 Task: Create in the project TripleWorks and in the Backlog issue 'Data not being saved when expected' a child issue 'Kubernetes cluster node and pod optimization and testing', and assign it to team member softage.1@softage.net.
Action: Mouse moved to (174, 56)
Screenshot: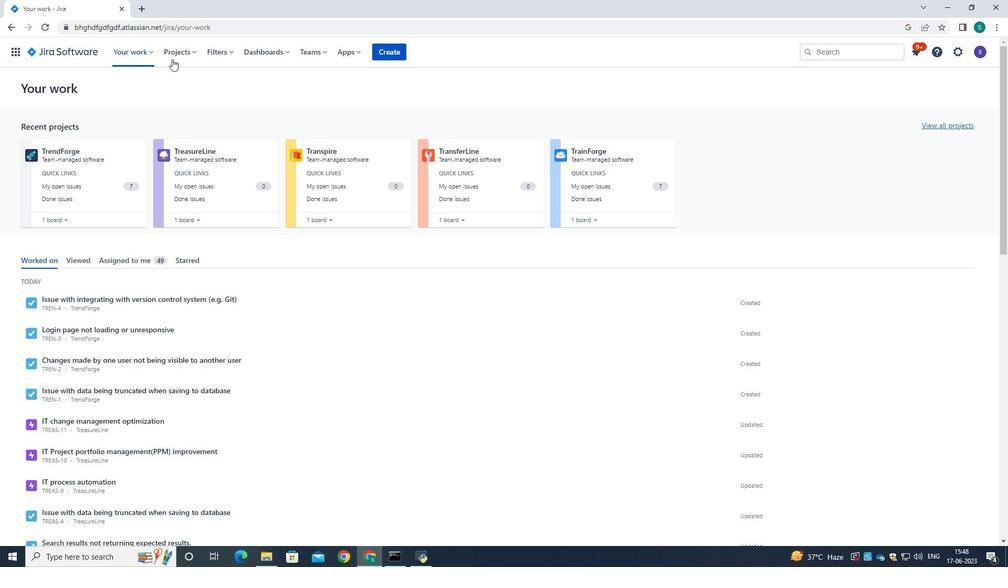 
Action: Mouse pressed left at (174, 56)
Screenshot: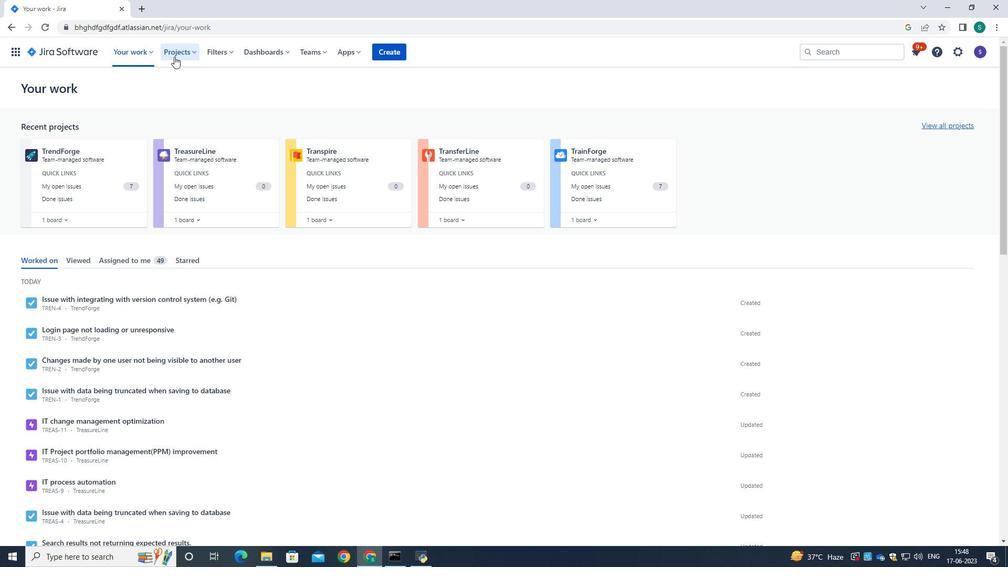 
Action: Mouse moved to (190, 101)
Screenshot: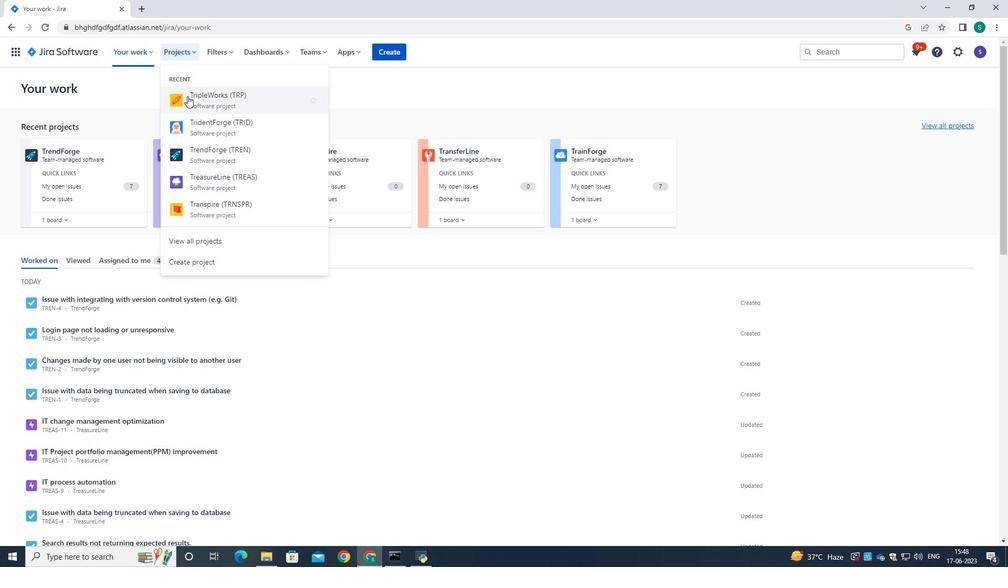 
Action: Mouse pressed left at (190, 101)
Screenshot: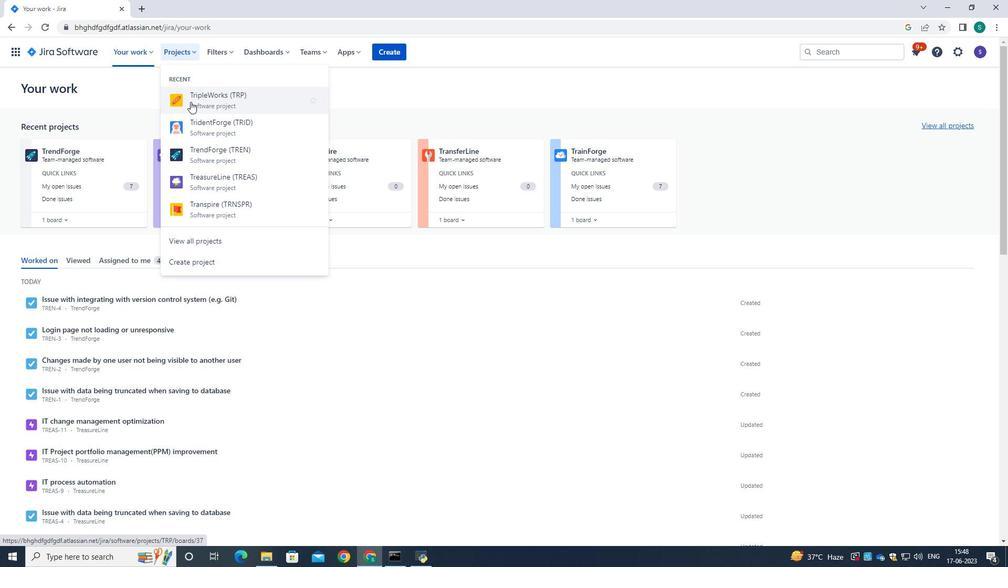 
Action: Mouse moved to (58, 152)
Screenshot: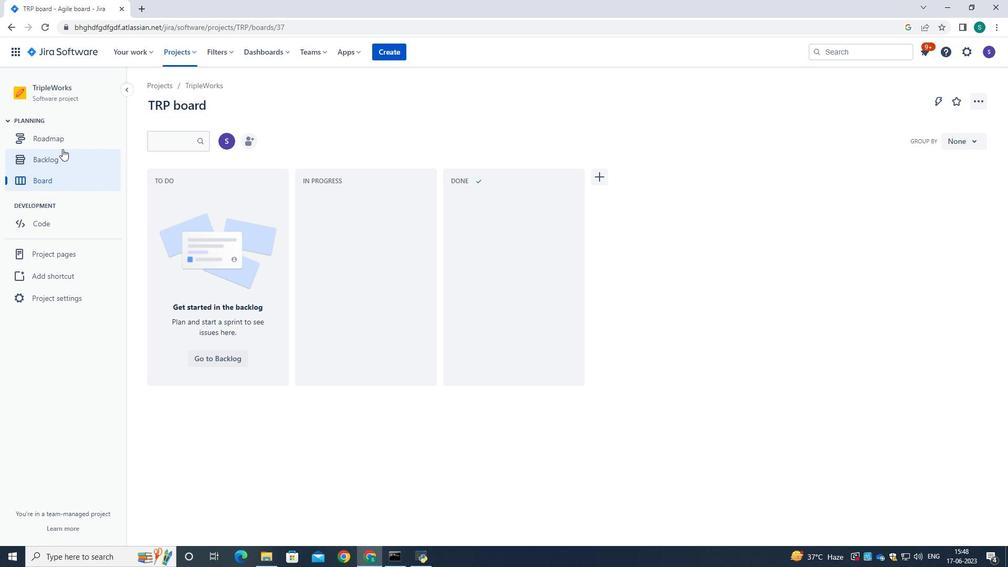 
Action: Mouse pressed left at (58, 152)
Screenshot: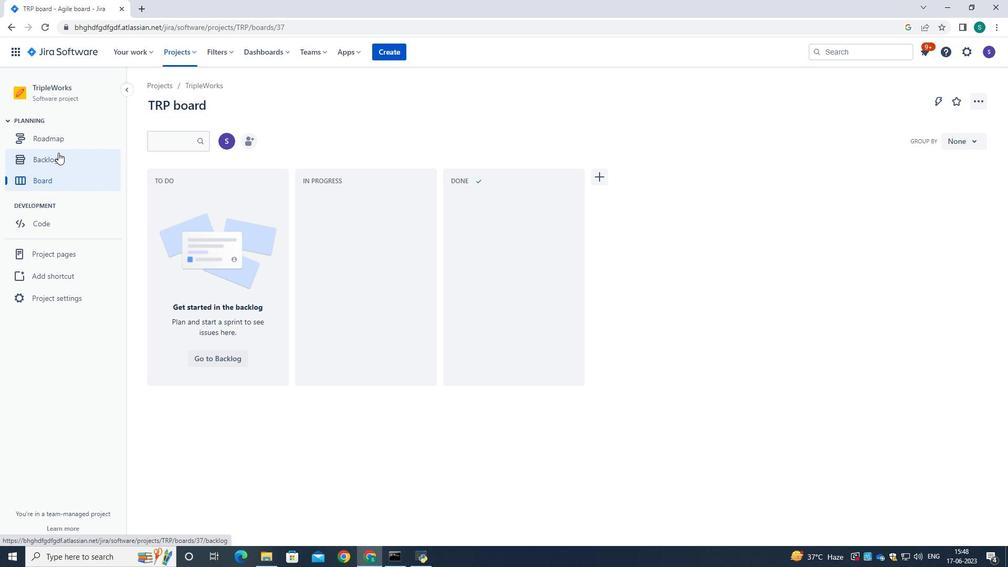 
Action: Mouse moved to (393, 231)
Screenshot: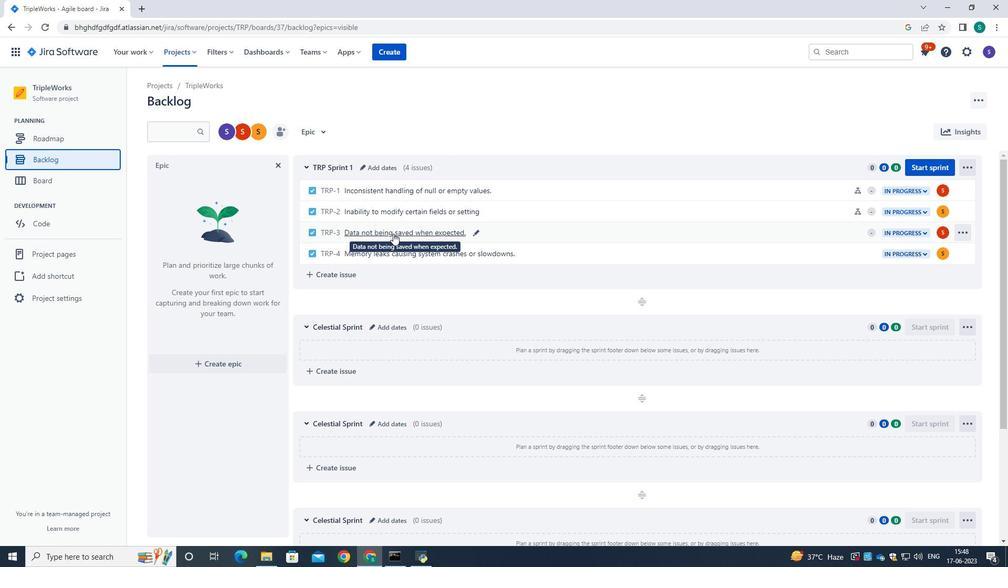 
Action: Mouse pressed left at (393, 231)
Screenshot: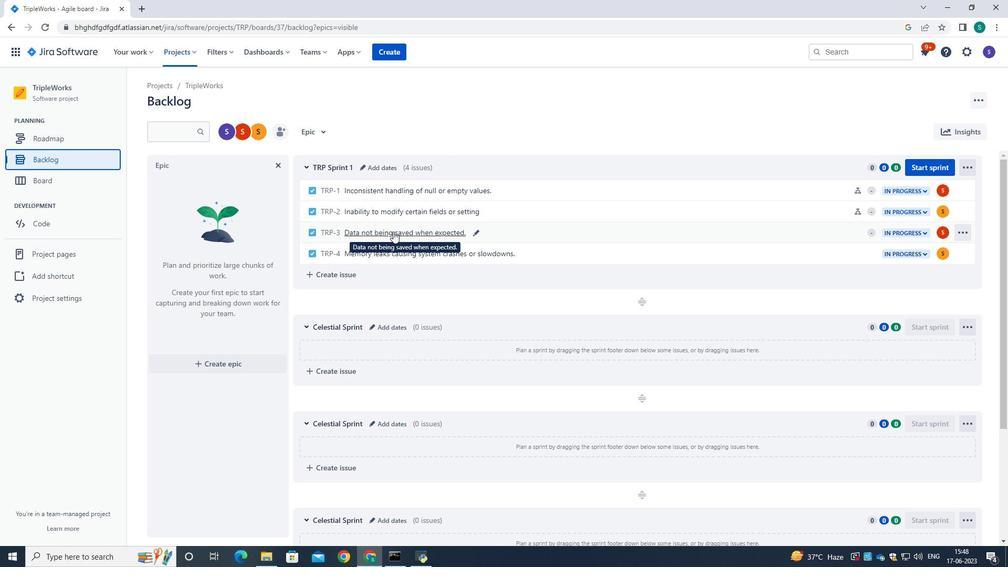 
Action: Mouse moved to (824, 217)
Screenshot: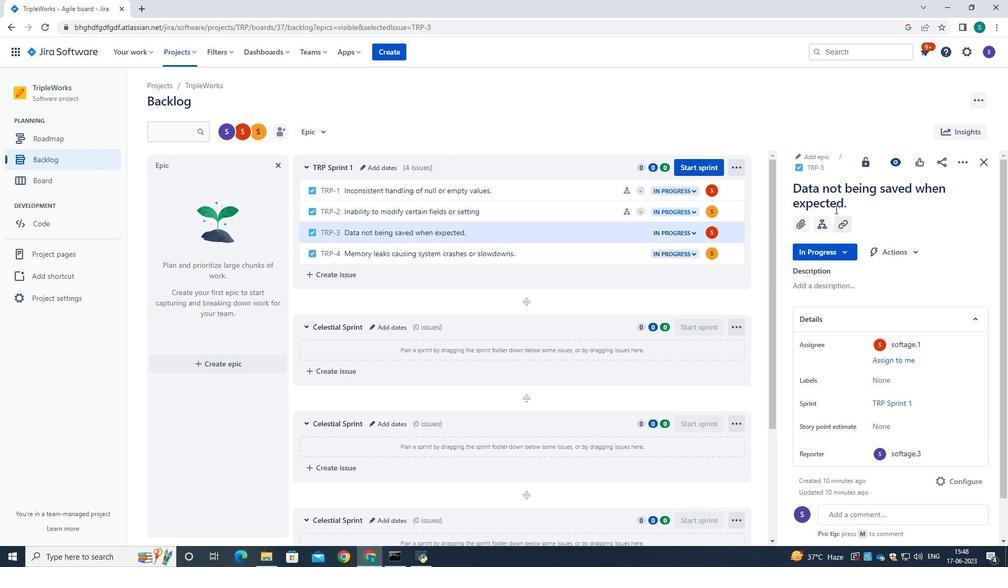 
Action: Mouse pressed left at (824, 217)
Screenshot: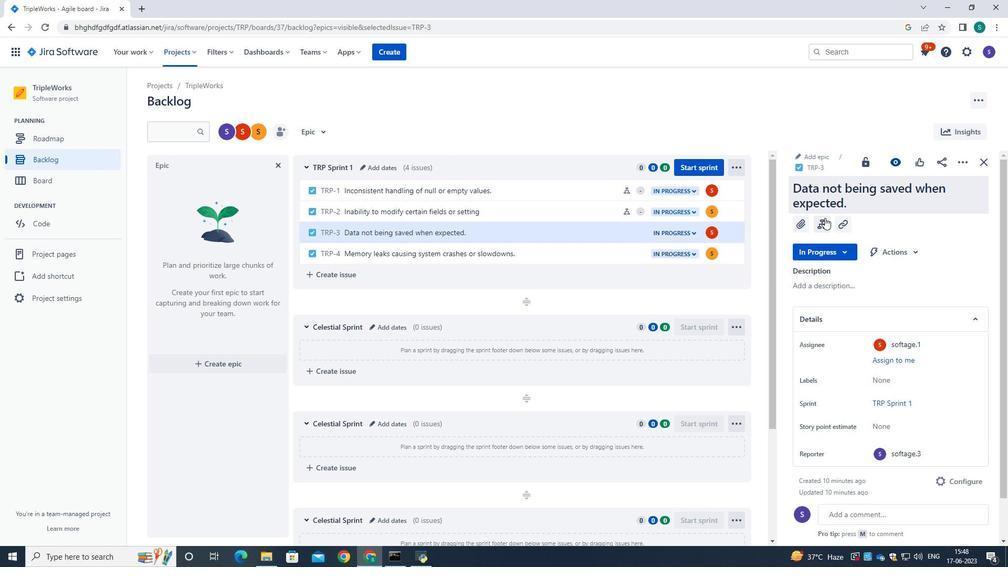 
Action: Mouse moved to (829, 329)
Screenshot: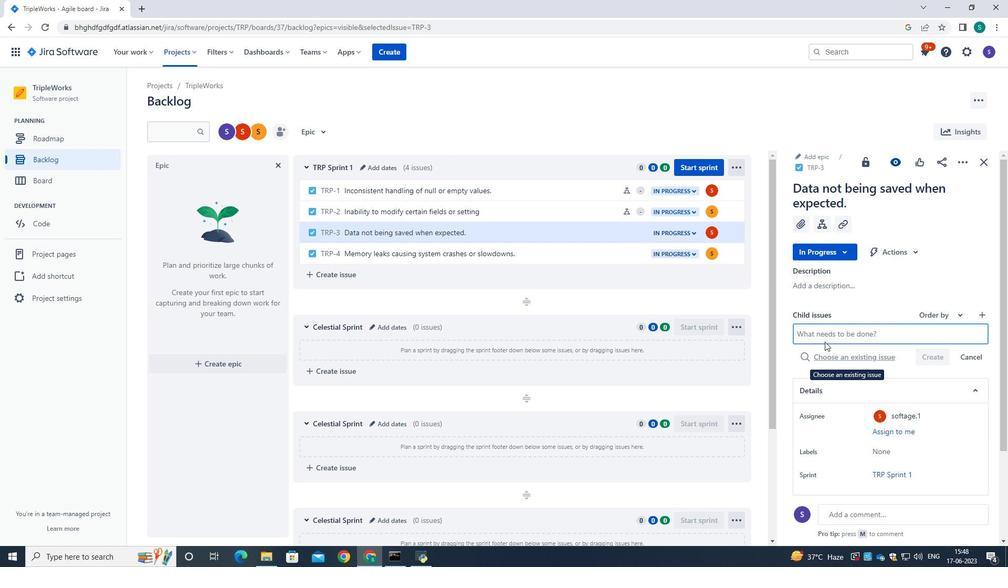 
Action: Mouse pressed left at (829, 329)
Screenshot: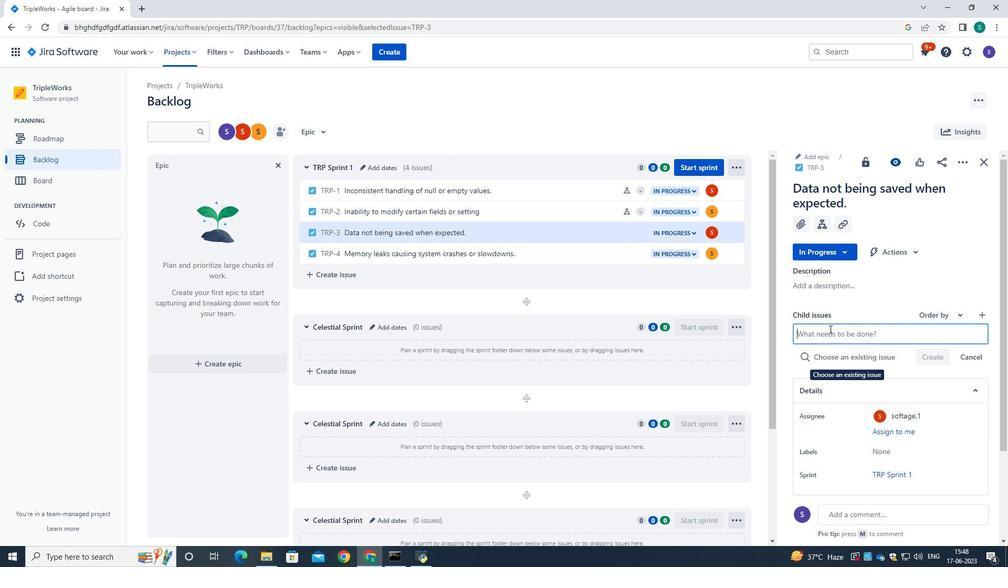 
Action: Mouse moved to (822, 328)
Screenshot: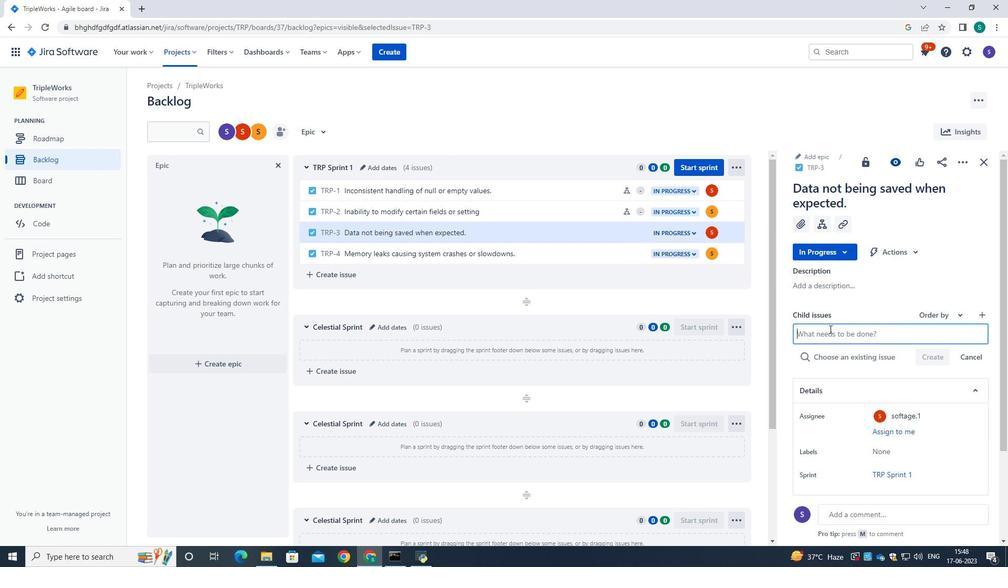 
Action: Key pressed <Key.caps_lock>K<Key.caps_lock>yb<Key.backspace><Key.backspace>ubernetes<Key.space>cluster<Key.space>node<Key.space>and<Key.space>pod<Key.space>optimization<Key.space>and<Key.space>testing
Screenshot: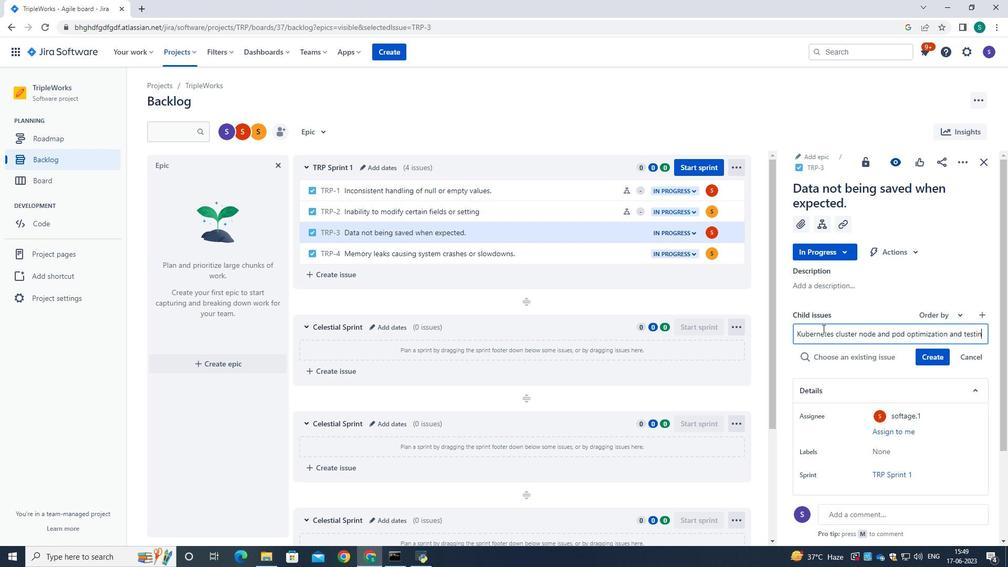 
Action: Mouse moved to (937, 361)
Screenshot: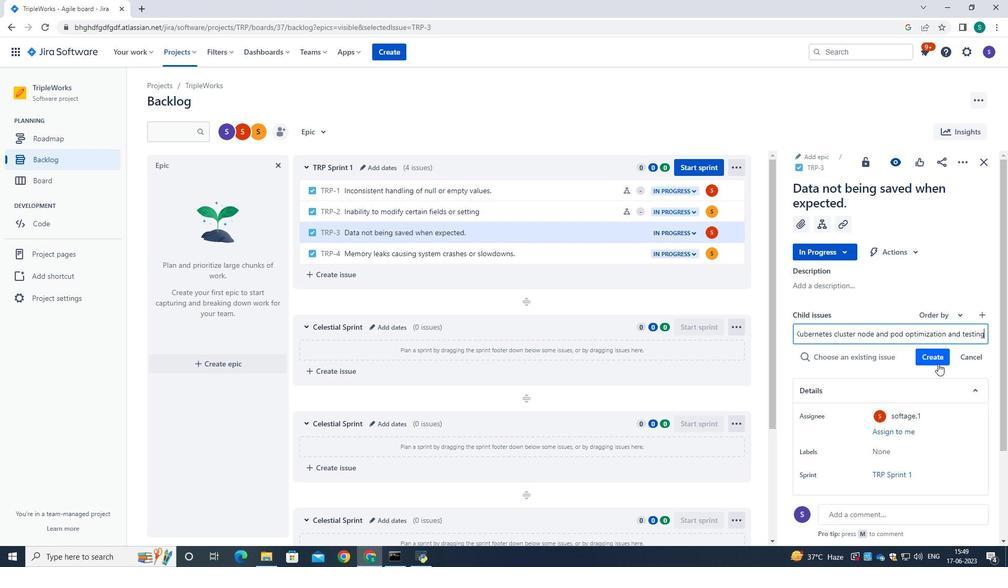 
Action: Mouse pressed left at (937, 361)
Screenshot: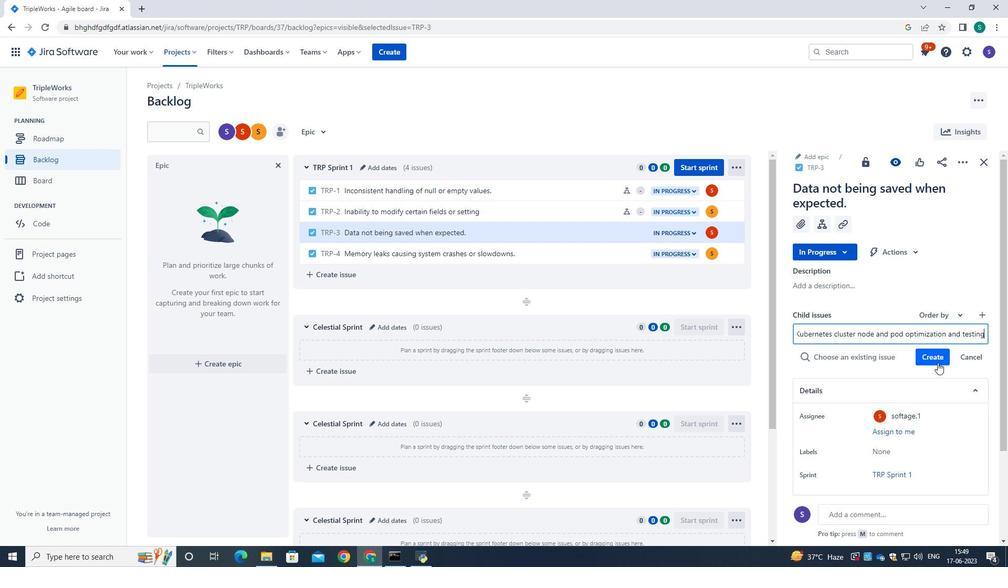 
Action: Mouse moved to (942, 340)
Screenshot: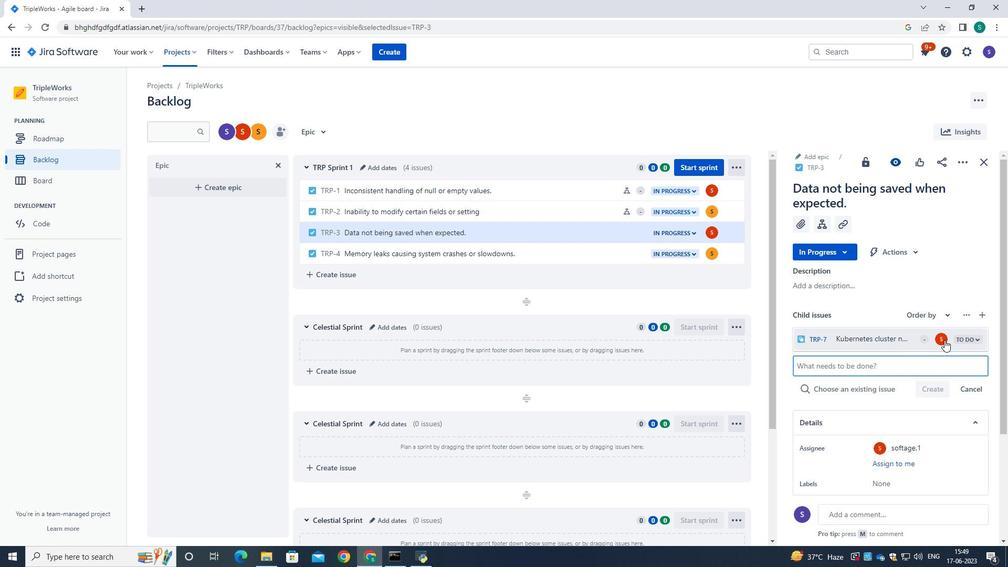 
Action: Mouse pressed left at (942, 340)
Screenshot: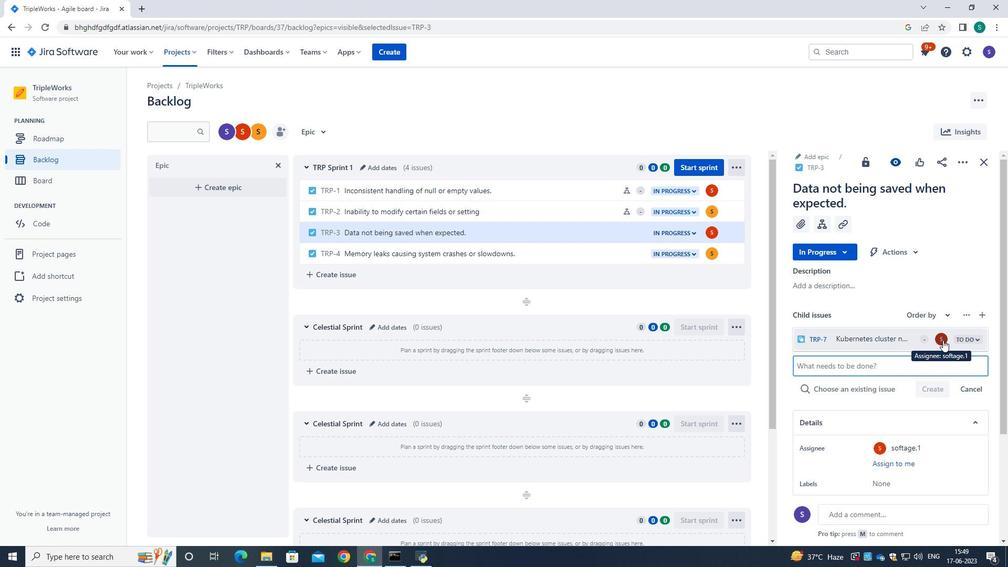 
Action: Mouse moved to (843, 277)
Screenshot: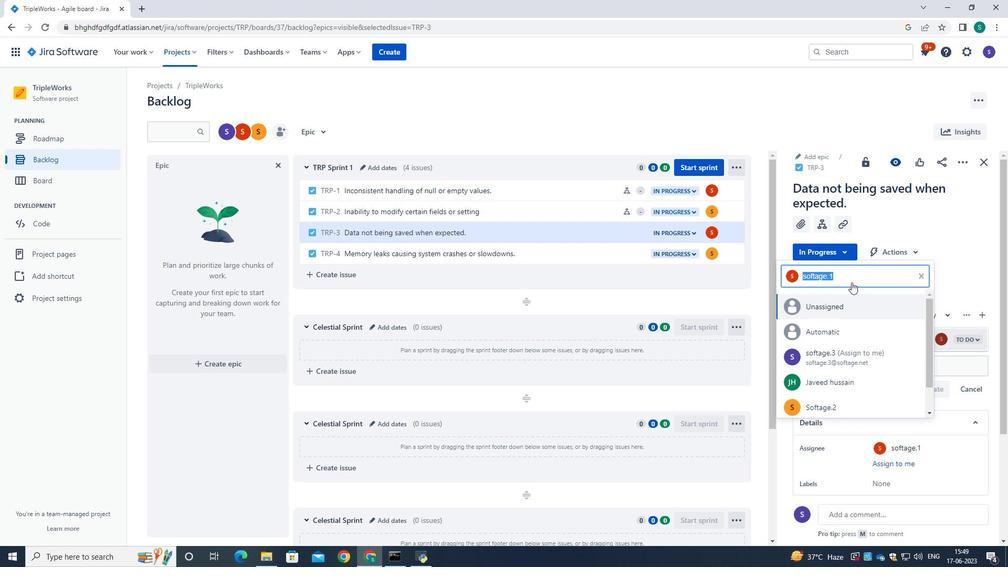 
Action: Key pressed softage.1<Key.shift>@softage.net
Screenshot: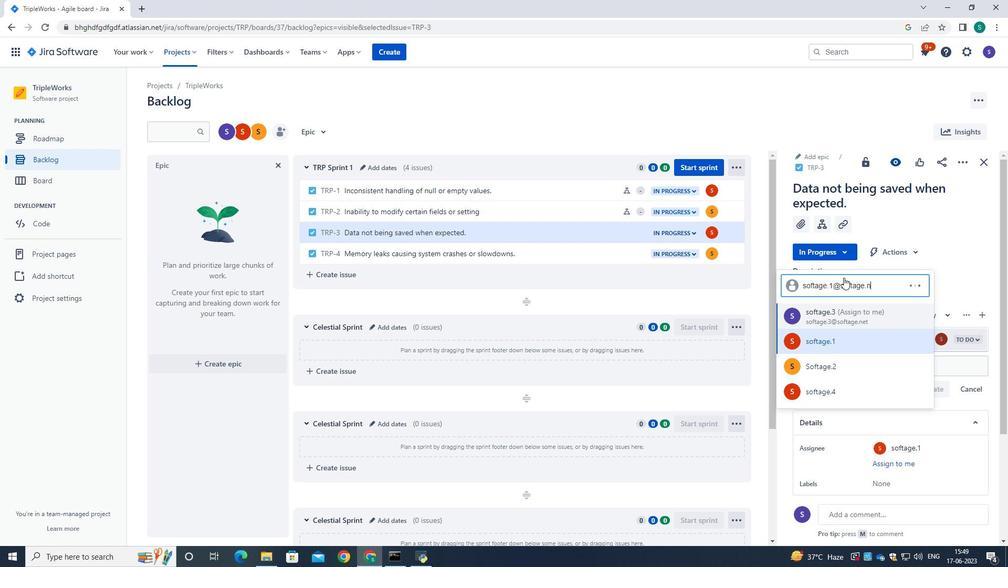 
Action: Mouse moved to (828, 345)
Screenshot: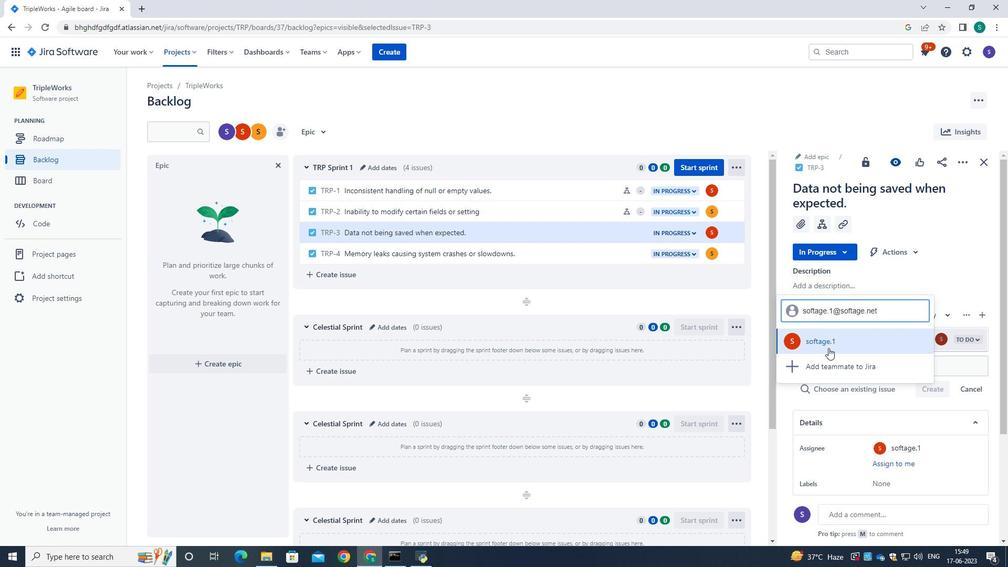 
Action: Mouse pressed left at (828, 345)
Screenshot: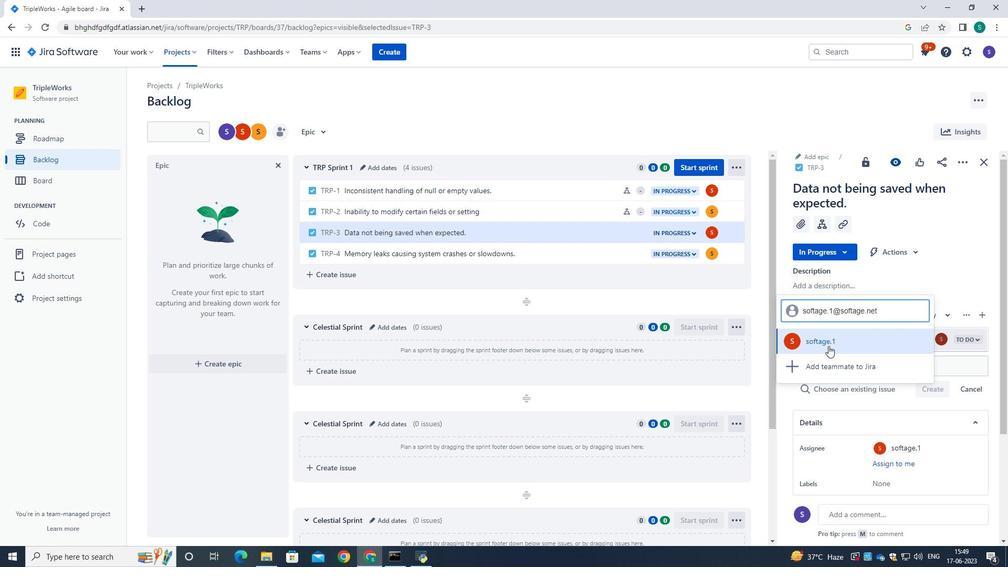 
Action: Mouse moved to (802, 106)
Screenshot: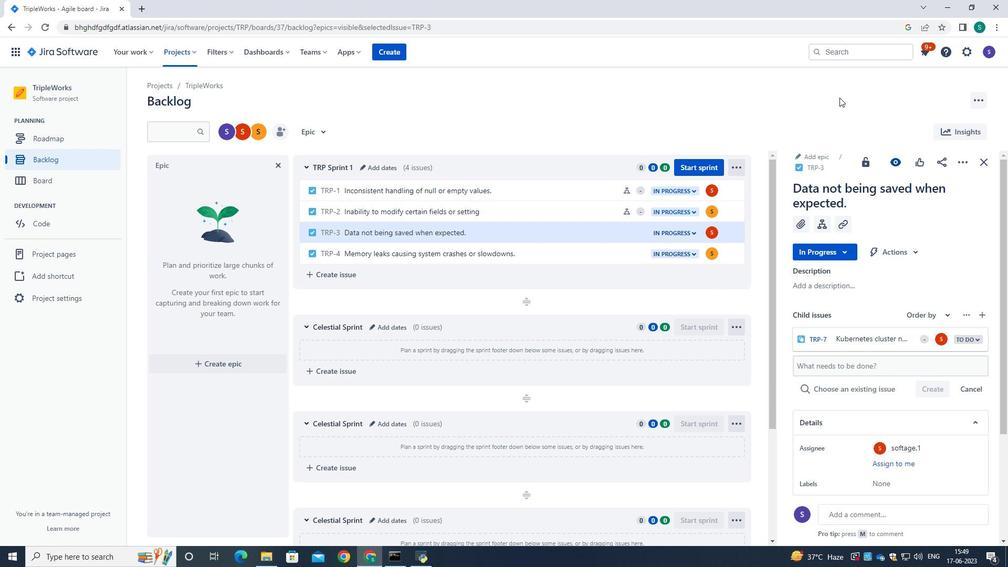 
Action: Mouse pressed left at (802, 106)
Screenshot: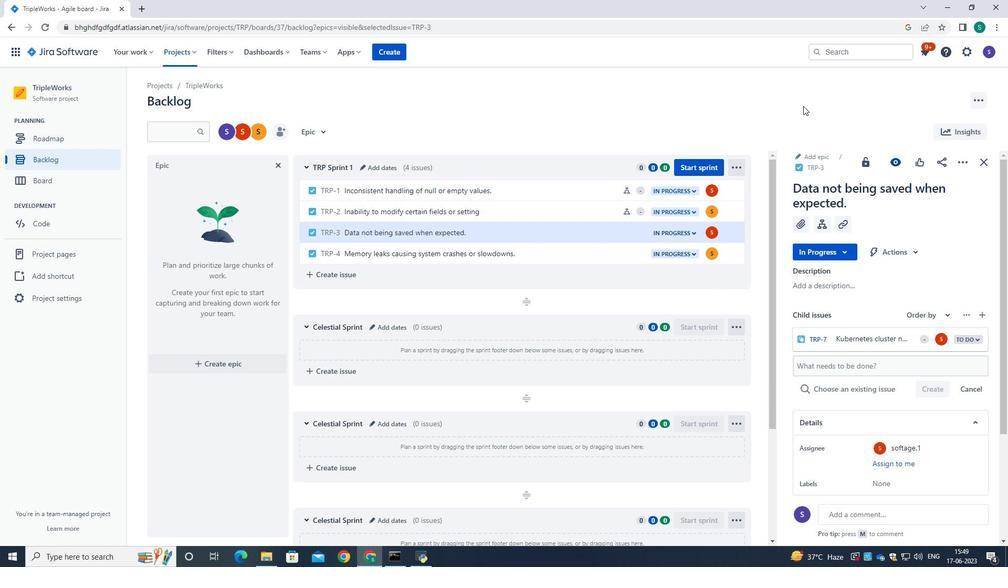 
Action: Mouse moved to (799, 108)
Screenshot: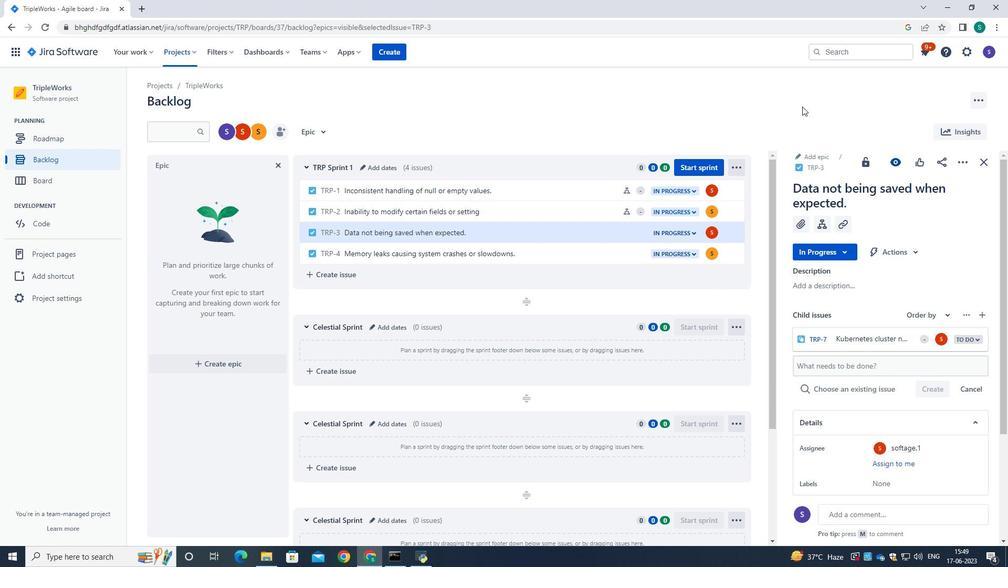
